 Task: Set the FEC code rate for Cable and satellite reception parameters to 8/9.
Action: Mouse moved to (108, 13)
Screenshot: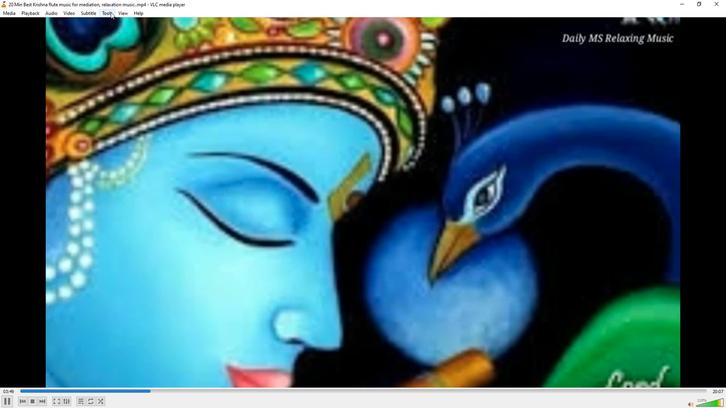 
Action: Mouse pressed left at (108, 13)
Screenshot: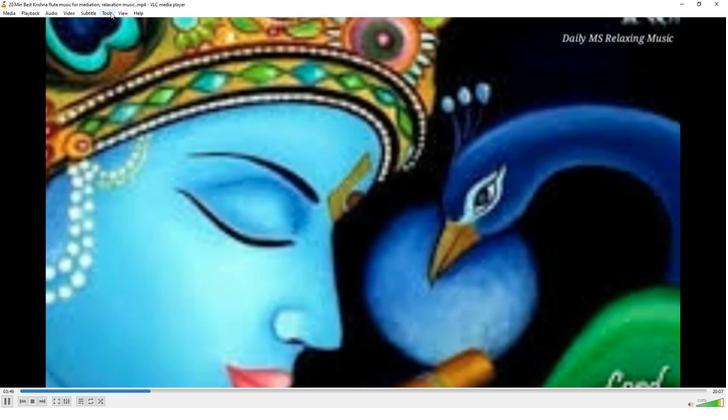 
Action: Mouse moved to (118, 103)
Screenshot: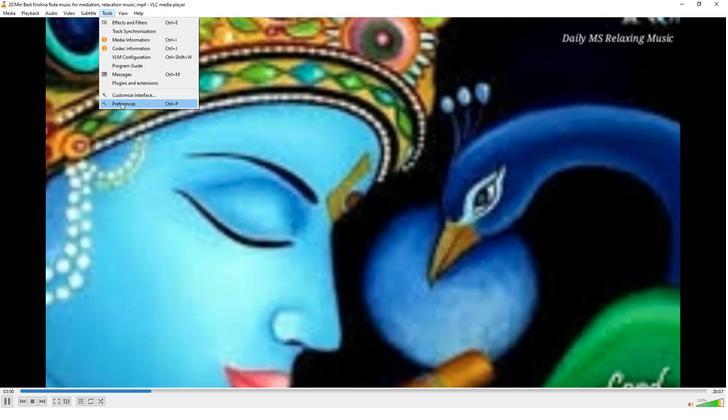 
Action: Mouse pressed left at (118, 103)
Screenshot: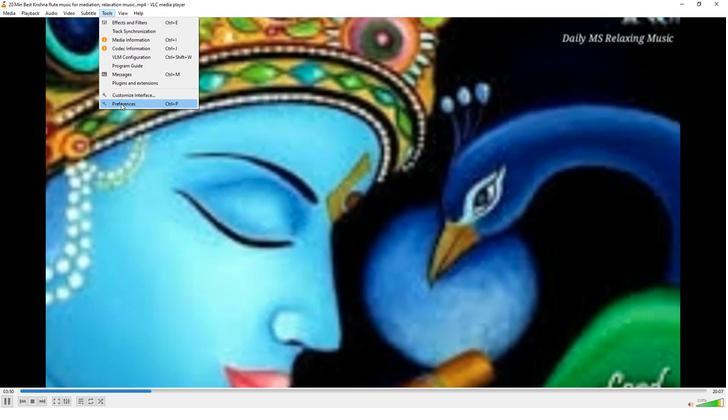 
Action: Mouse moved to (236, 333)
Screenshot: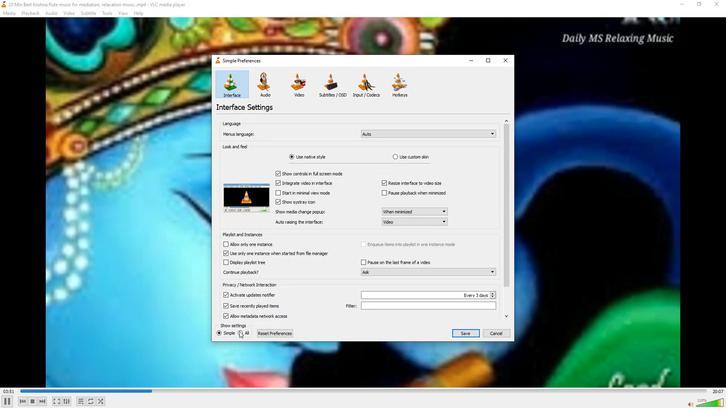 
Action: Mouse pressed left at (236, 333)
Screenshot: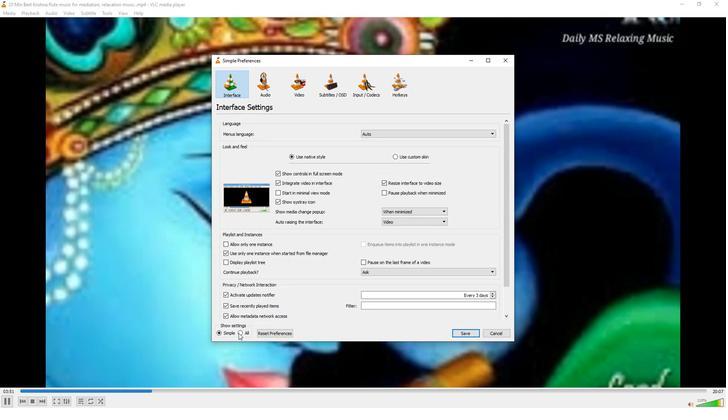 
Action: Mouse moved to (228, 201)
Screenshot: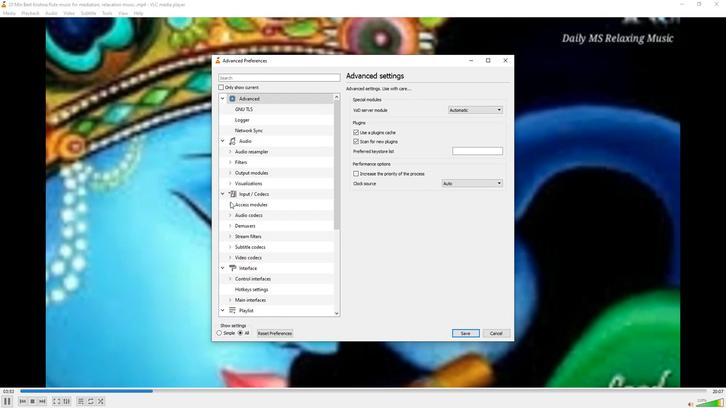 
Action: Mouse pressed left at (228, 201)
Screenshot: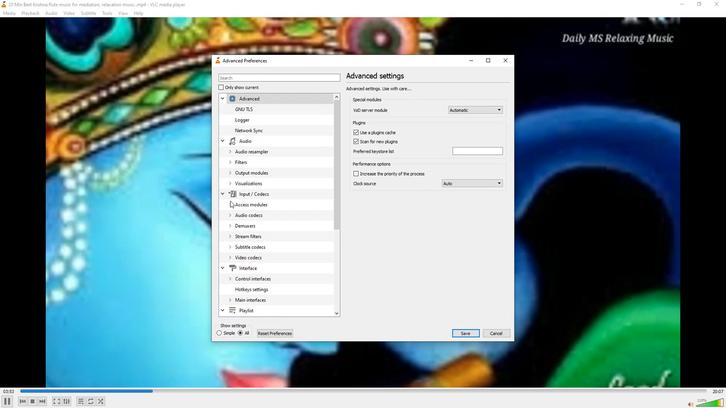 
Action: Mouse moved to (248, 268)
Screenshot: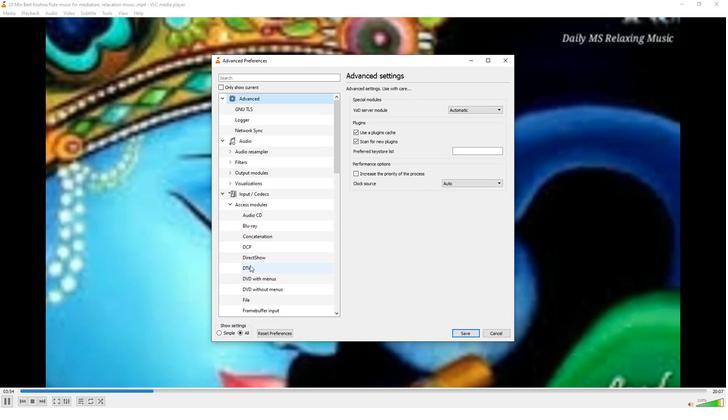 
Action: Mouse pressed left at (248, 268)
Screenshot: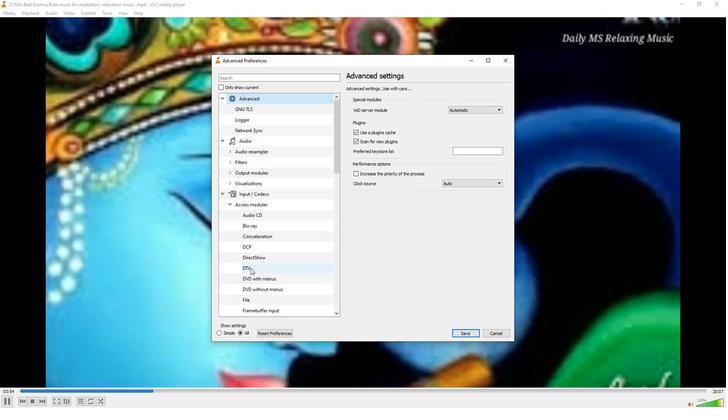 
Action: Mouse moved to (413, 261)
Screenshot: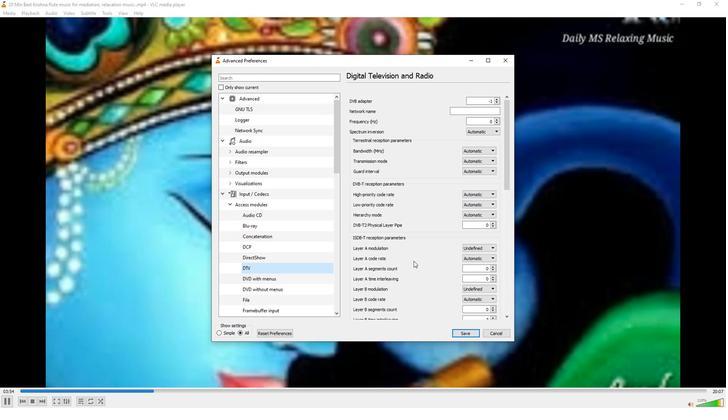 
Action: Mouse scrolled (413, 260) with delta (0, 0)
Screenshot: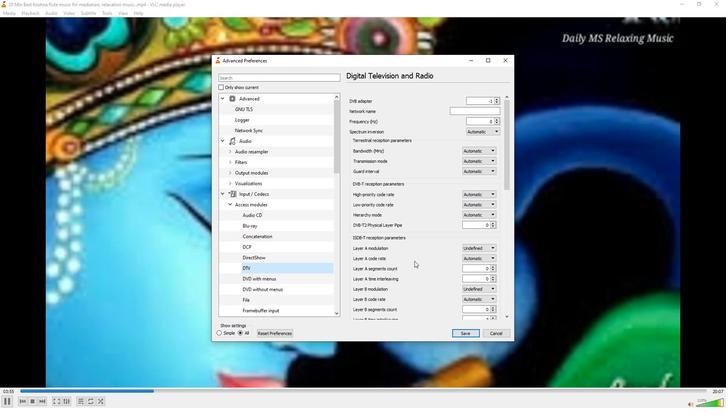 
Action: Mouse scrolled (413, 260) with delta (0, 0)
Screenshot: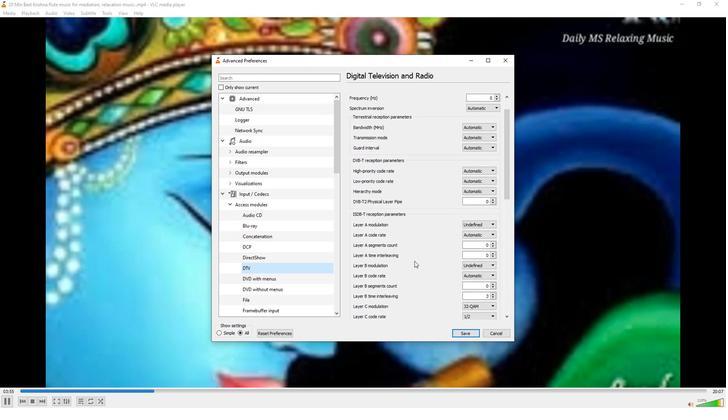 
Action: Mouse scrolled (413, 260) with delta (0, 0)
Screenshot: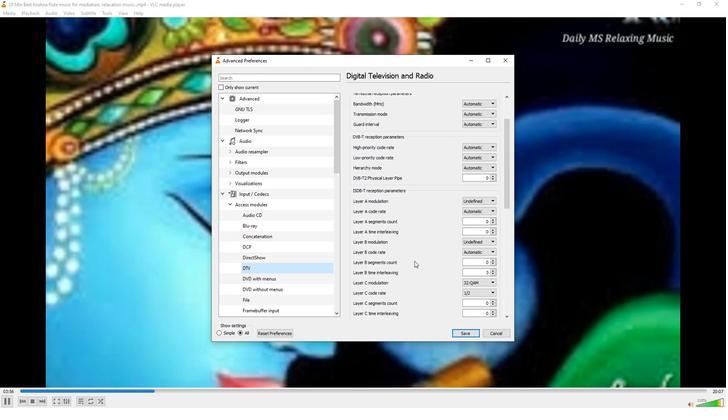 
Action: Mouse scrolled (413, 260) with delta (0, 0)
Screenshot: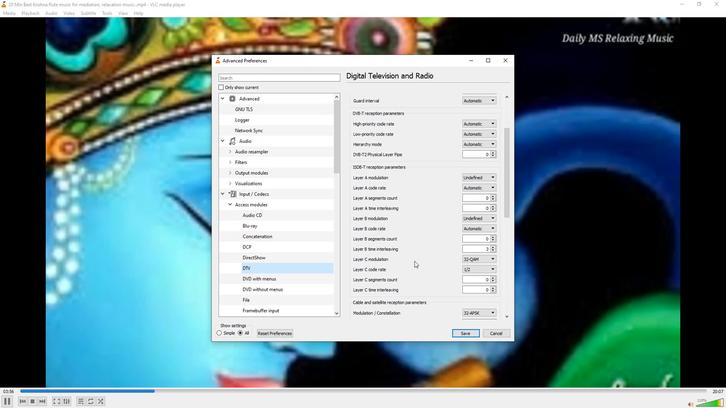 
Action: Mouse moved to (413, 261)
Screenshot: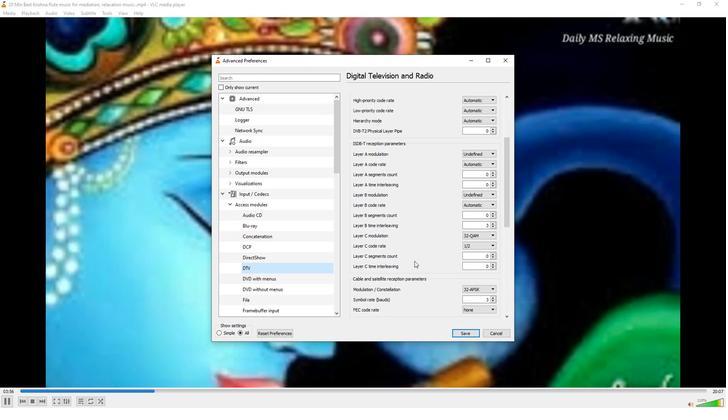 
Action: Mouse scrolled (413, 261) with delta (0, 0)
Screenshot: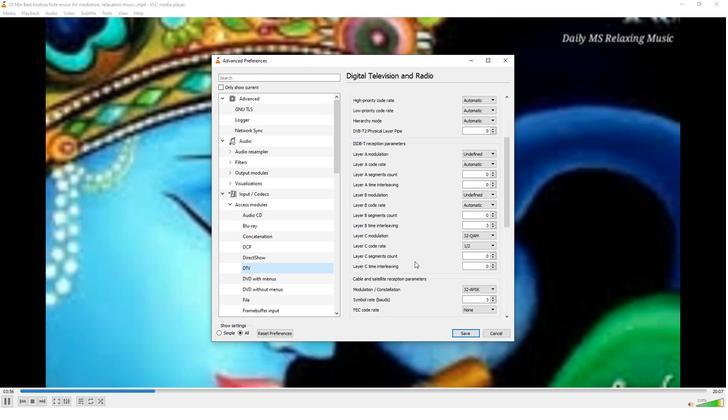 
Action: Mouse moved to (411, 265)
Screenshot: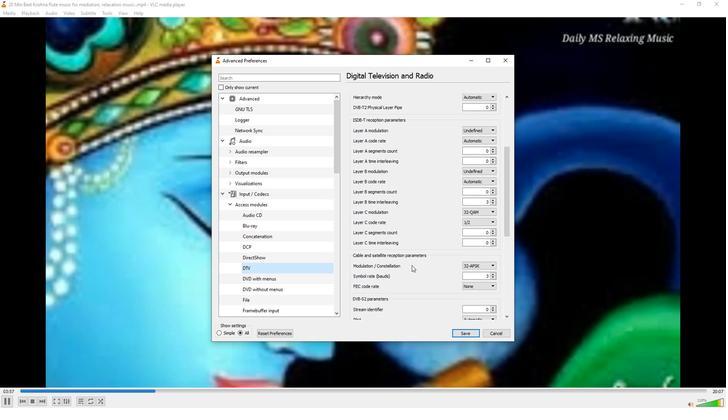 
Action: Mouse scrolled (411, 265) with delta (0, 0)
Screenshot: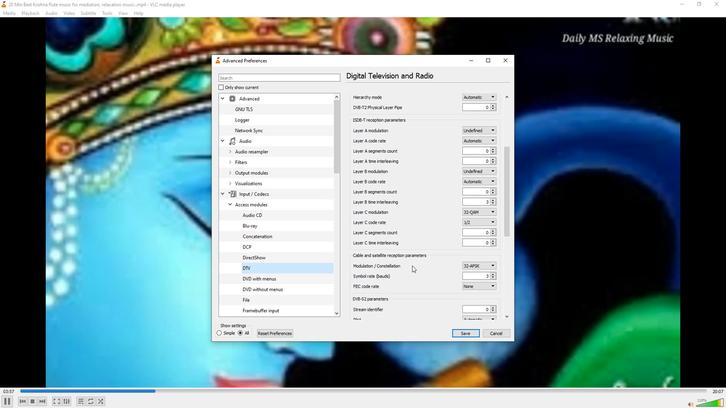 
Action: Mouse moved to (411, 266)
Screenshot: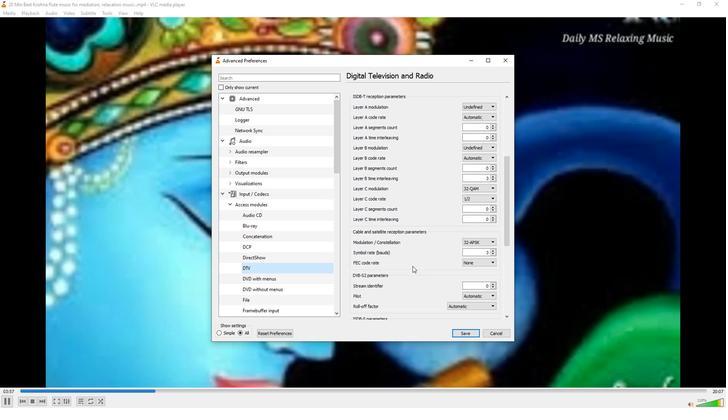 
Action: Mouse scrolled (411, 265) with delta (0, 0)
Screenshot: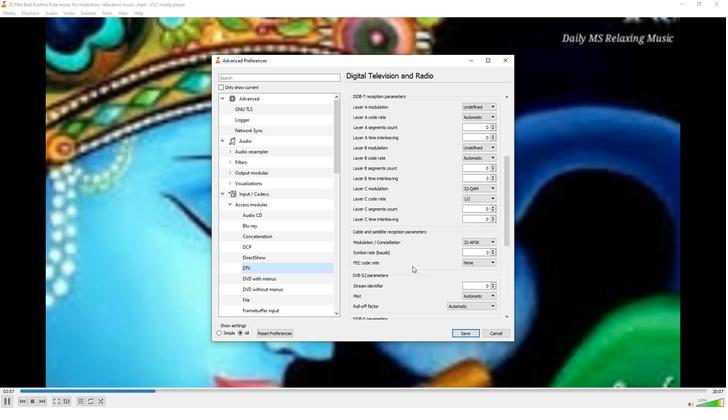 
Action: Mouse moved to (480, 239)
Screenshot: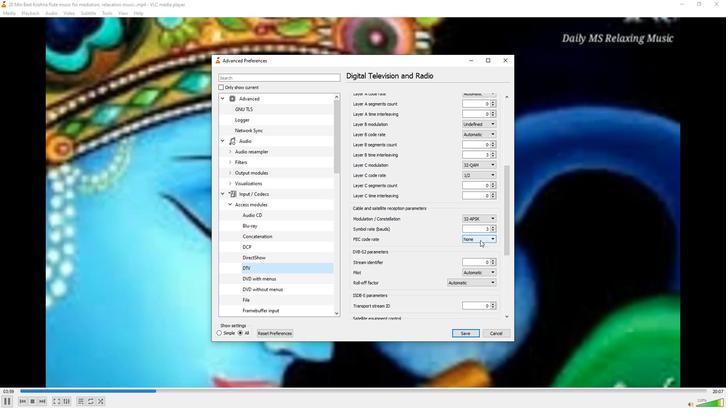 
Action: Mouse pressed left at (480, 239)
Screenshot: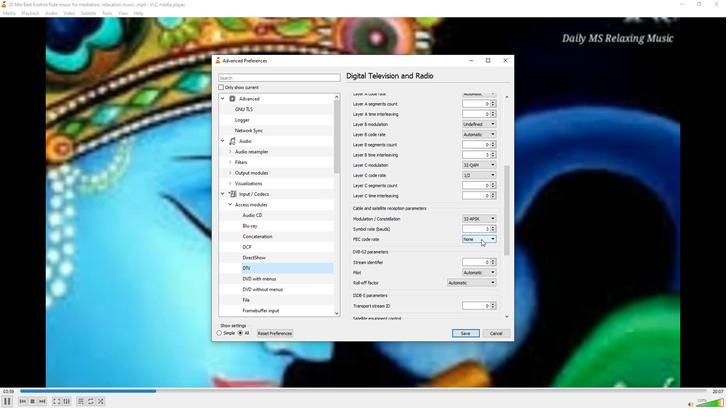 
Action: Mouse moved to (479, 262)
Screenshot: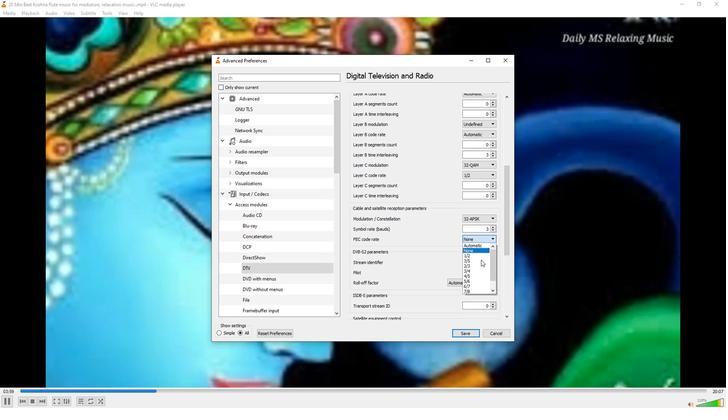 
Action: Mouse scrolled (479, 261) with delta (0, 0)
Screenshot: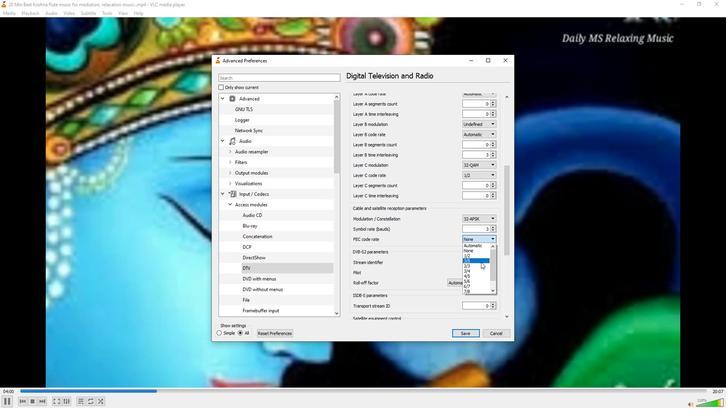 
Action: Mouse scrolled (479, 261) with delta (0, 0)
Screenshot: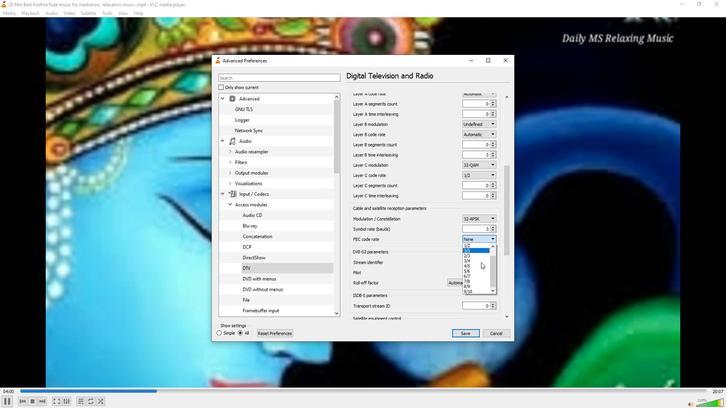 
Action: Mouse moved to (477, 287)
Screenshot: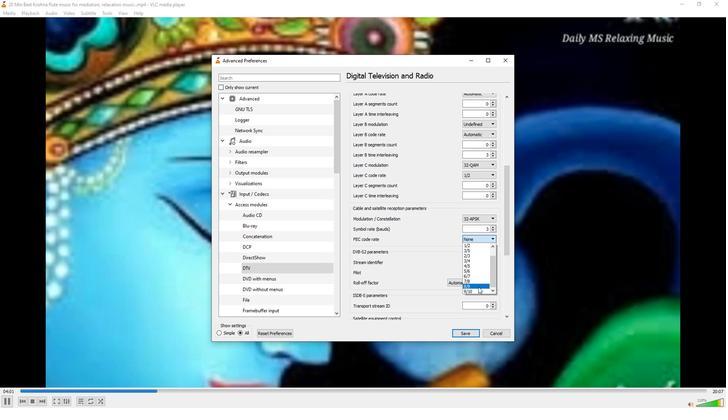 
Action: Mouse pressed left at (477, 287)
Screenshot: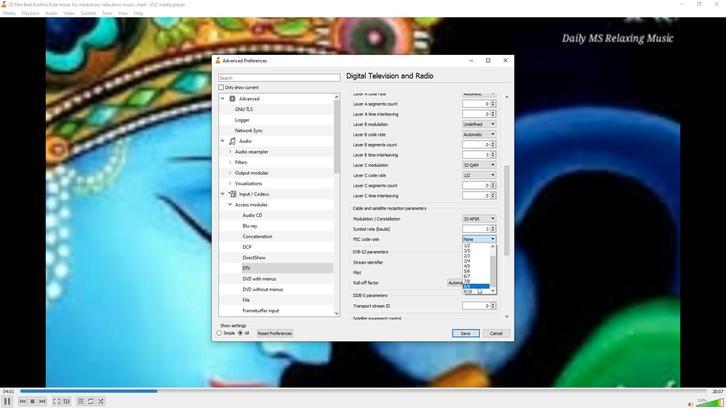 
Action: Mouse moved to (422, 257)
Screenshot: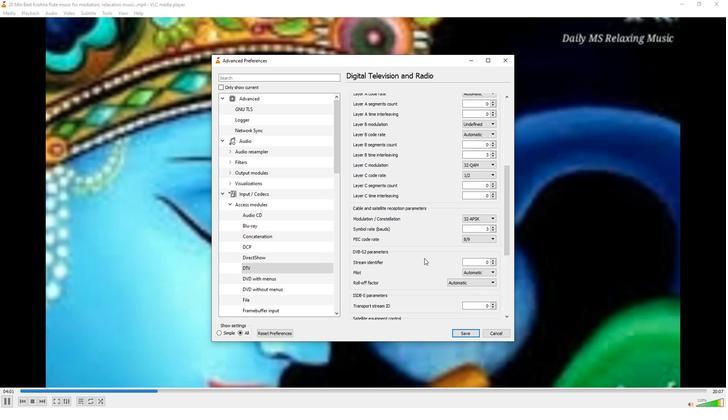 
